 Task: Locate the nearest national wildlife refuge to Jacksonville, Florida, and Gainesville, Florida.
Action: Mouse moved to (144, 80)
Screenshot: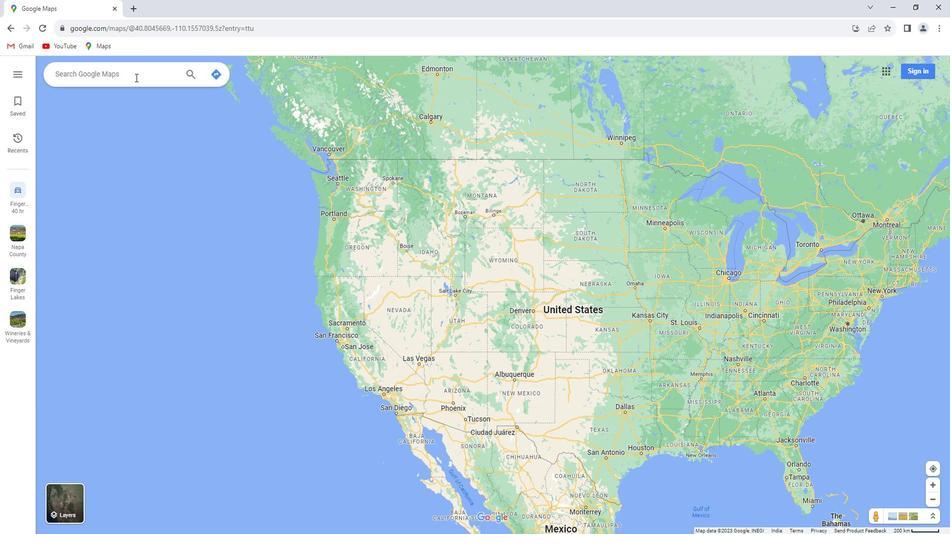 
Action: Mouse pressed left at (144, 80)
Screenshot: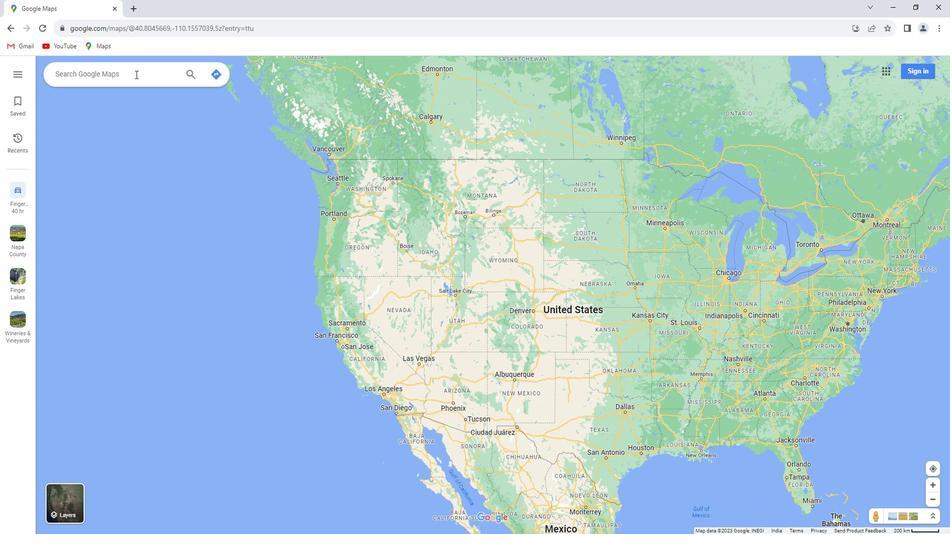 
Action: Key pressed <Key.shift><Key.shift><Key.shift><Key.shift><Key.shift><Key.shift>Jacksonville,<Key.space><Key.shift>Florida<Key.enter>
Screenshot: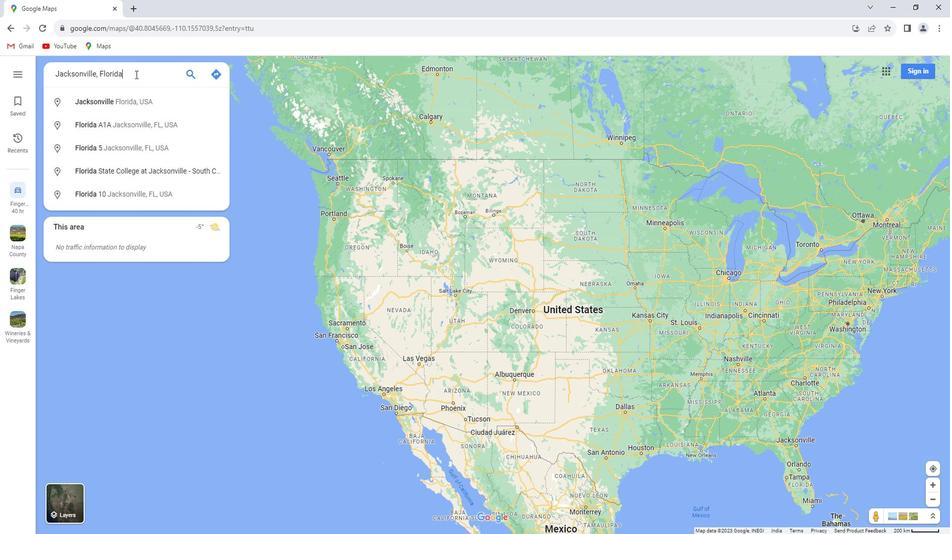 
Action: Mouse moved to (141, 254)
Screenshot: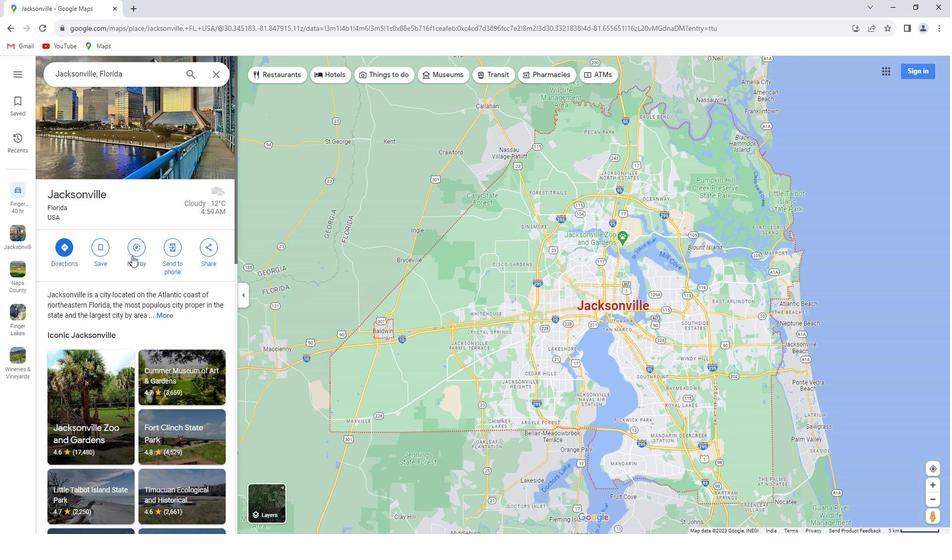 
Action: Mouse pressed left at (141, 254)
Screenshot: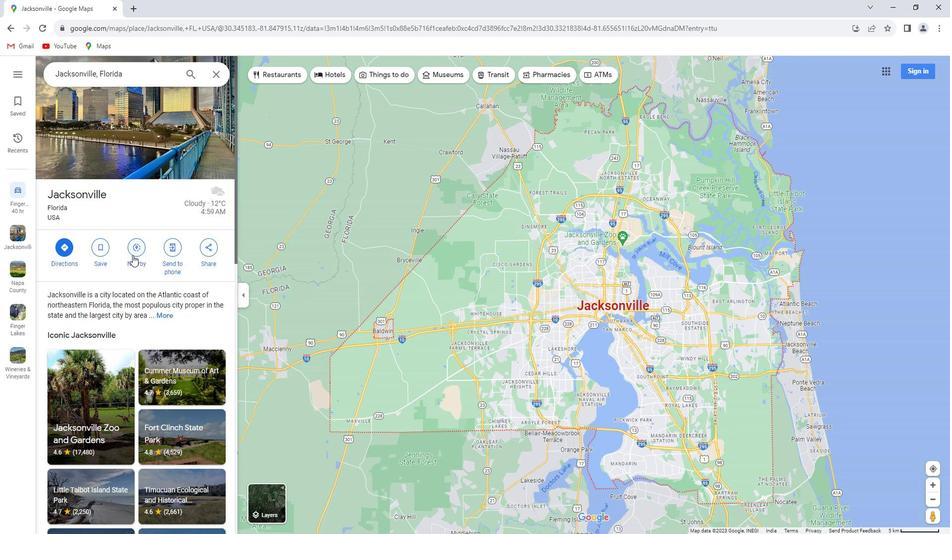 
Action: Key pressed national<Key.space>wildlife<Key.enter>
Screenshot: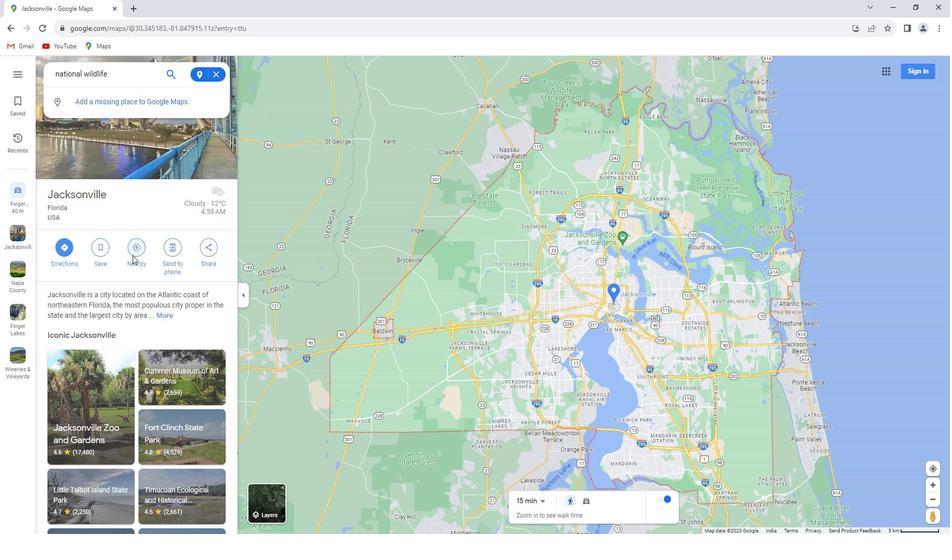 
Action: Mouse moved to (220, 77)
Screenshot: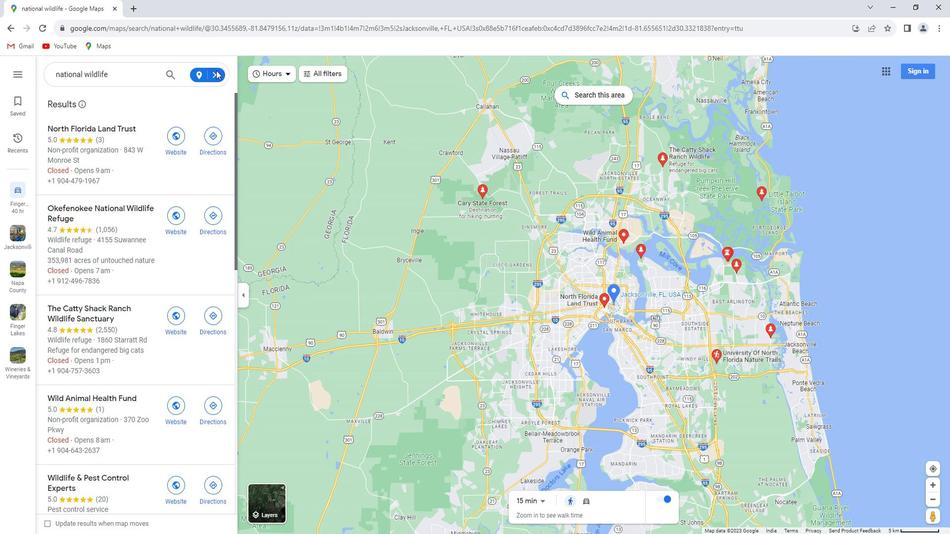 
Action: Mouse pressed left at (220, 77)
Screenshot: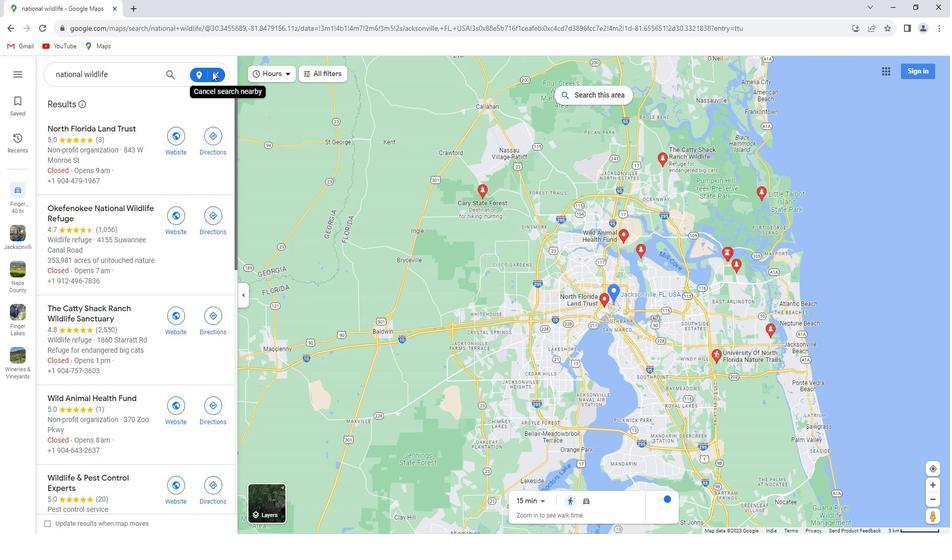 
Action: Mouse moved to (220, 79)
Screenshot: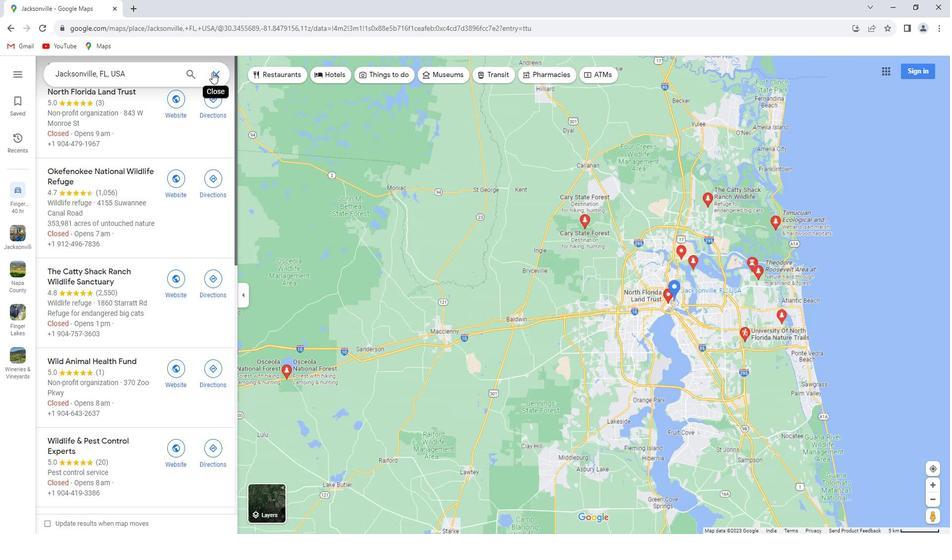 
Action: Mouse pressed left at (220, 79)
Screenshot: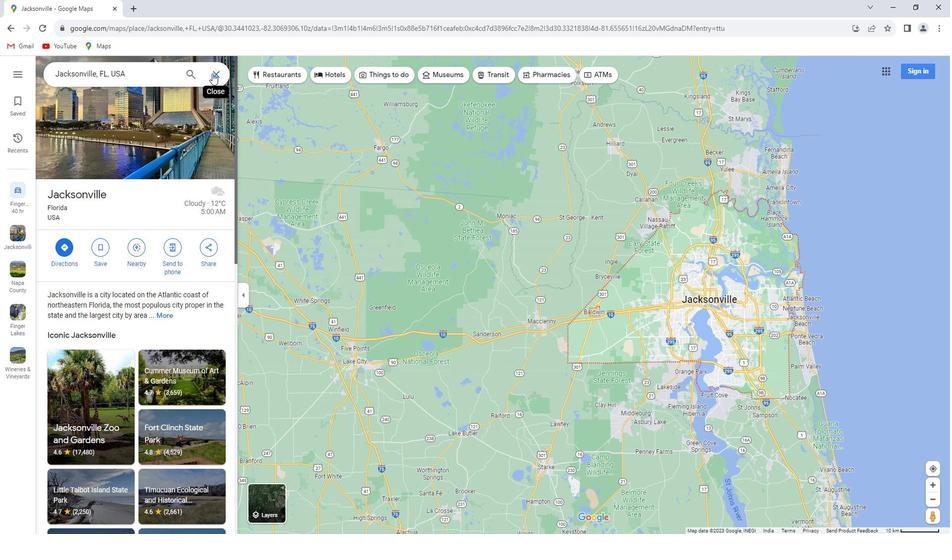 
Action: Mouse moved to (141, 85)
Screenshot: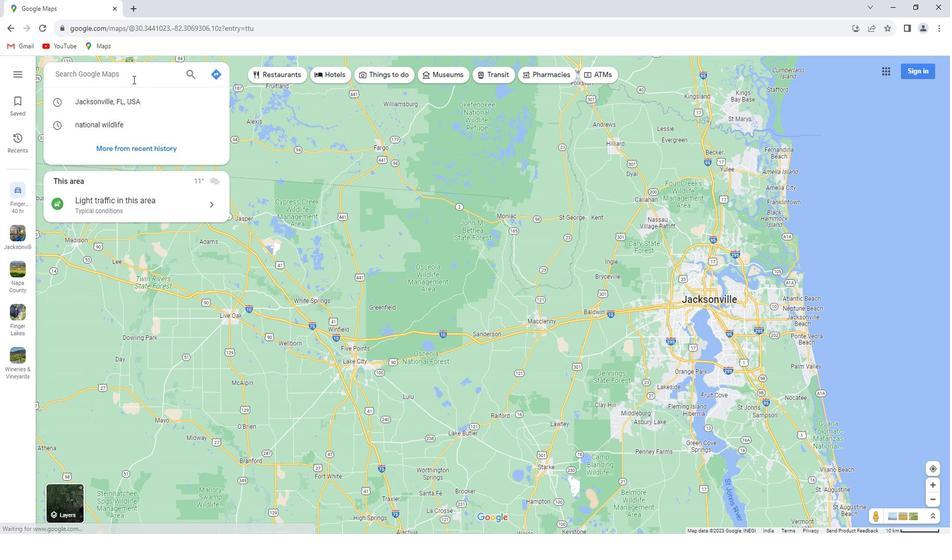 
Action: Key pressed <Key.shift>Gainesville,<Key.space><Key.shift>Florida<Key.enter>
Screenshot: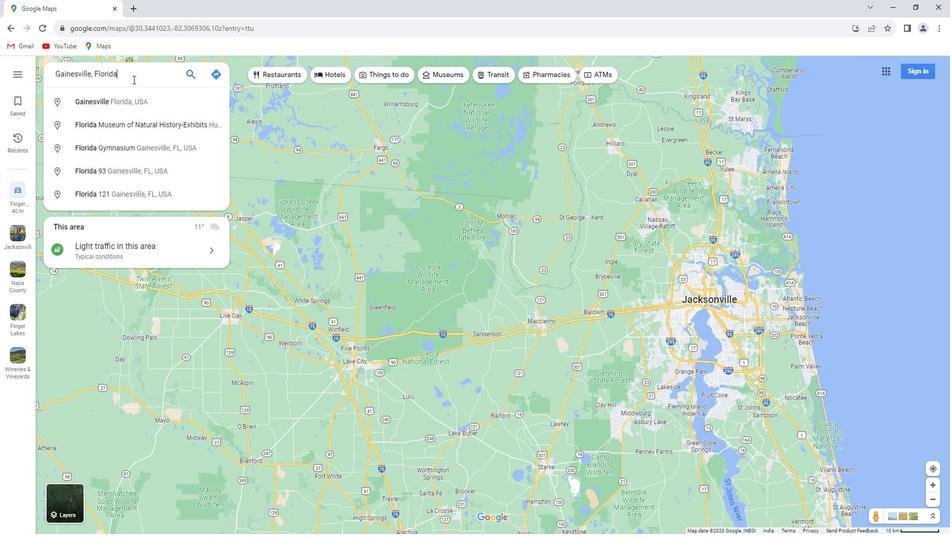 
Action: Mouse moved to (146, 251)
Screenshot: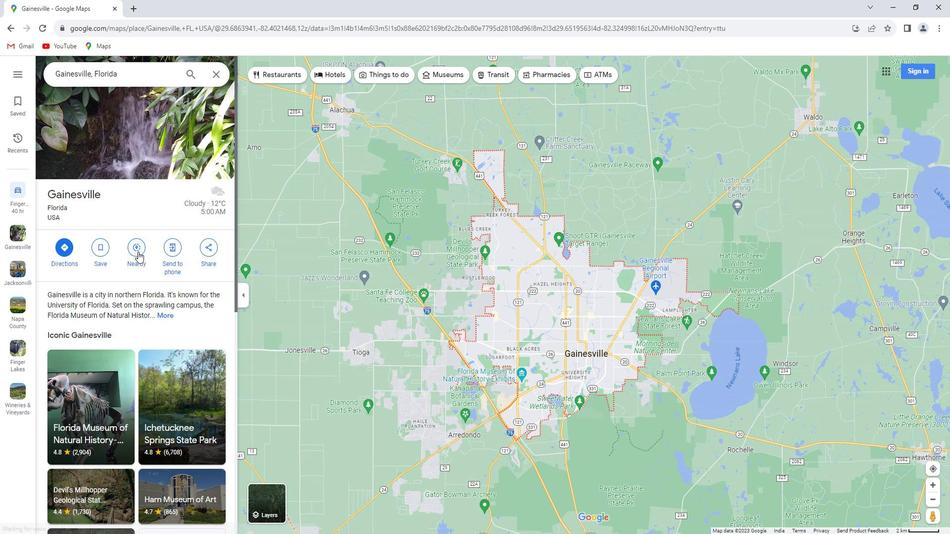 
Action: Mouse pressed left at (146, 251)
Screenshot: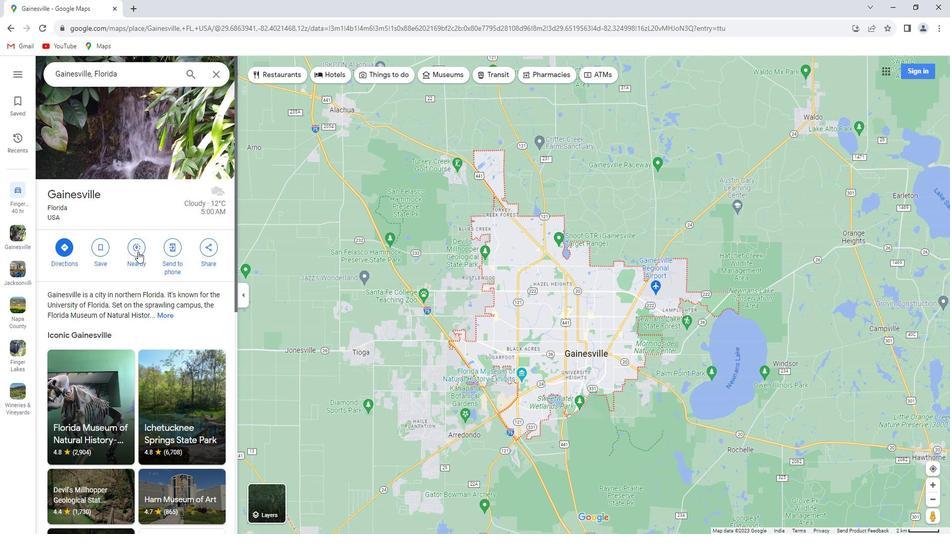 
Action: Mouse moved to (131, 229)
Screenshot: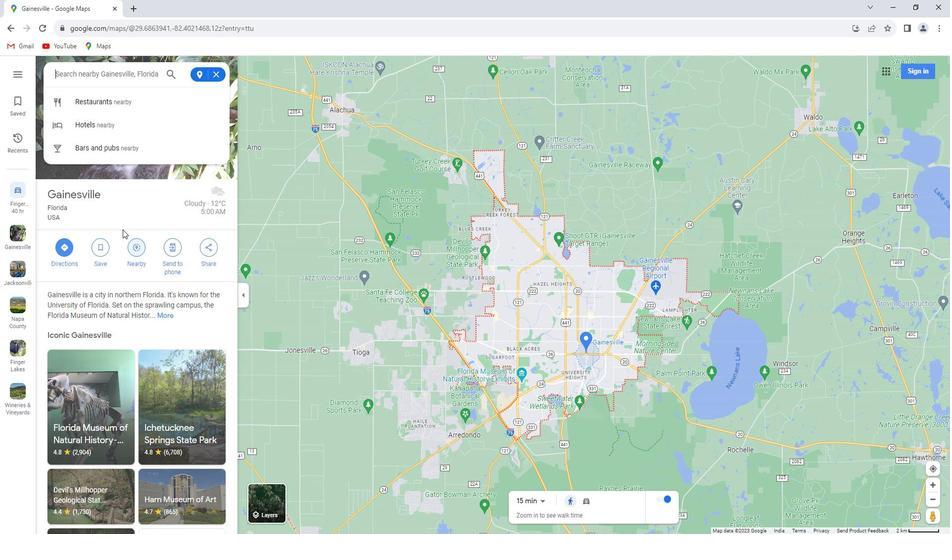 
Action: Key pressed national<Key.space>wildlife<Key.space>refuge<Key.enter>
Screenshot: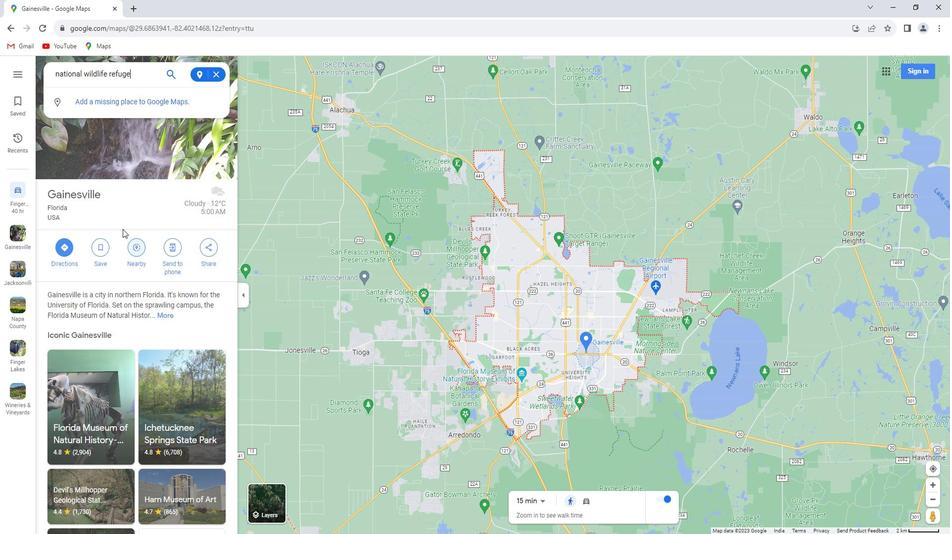 
Action: Mouse moved to (142, 283)
Screenshot: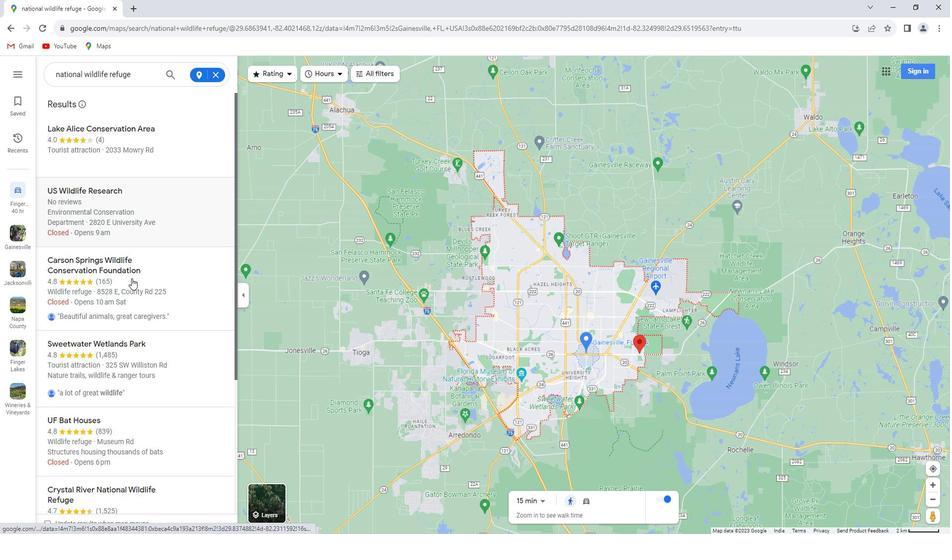 
